 Task: Toggle line comment text.
Action: Mouse moved to (12, 53)
Screenshot: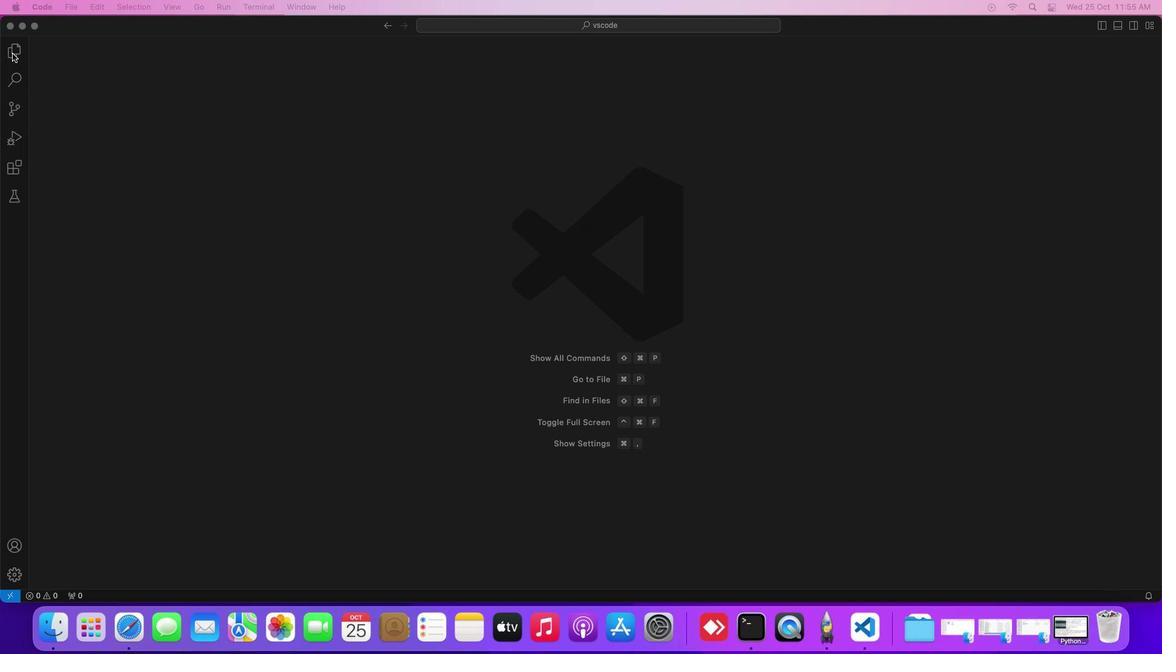 
Action: Mouse pressed left at (12, 53)
Screenshot: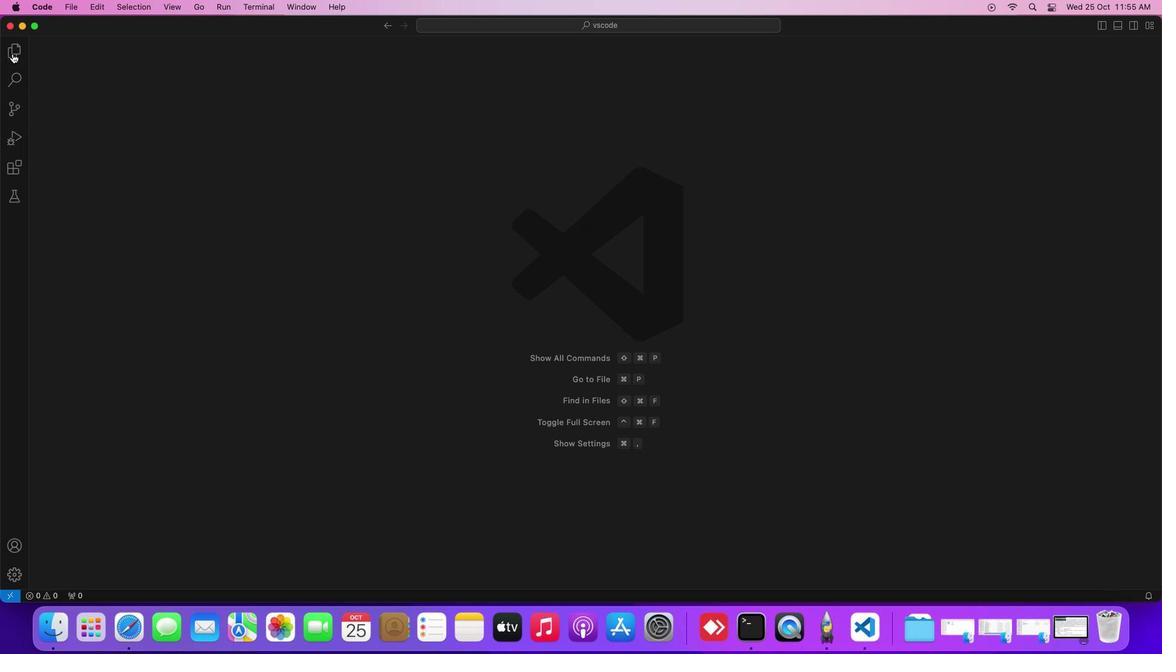 
Action: Mouse moved to (82, 92)
Screenshot: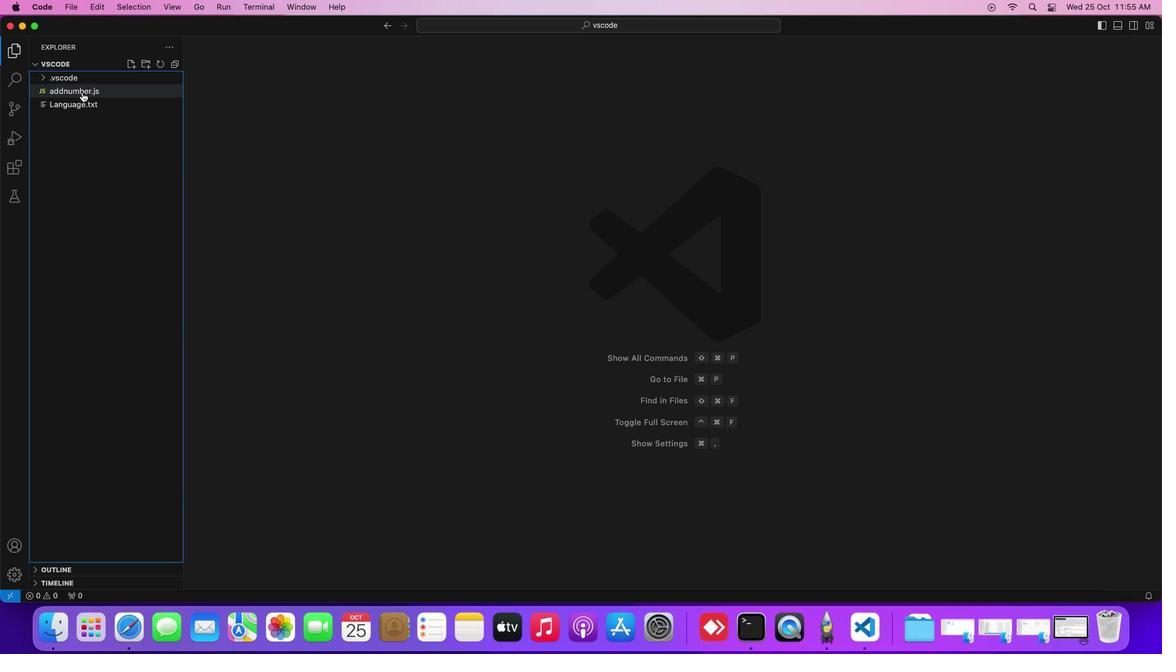 
Action: Mouse pressed left at (82, 92)
Screenshot: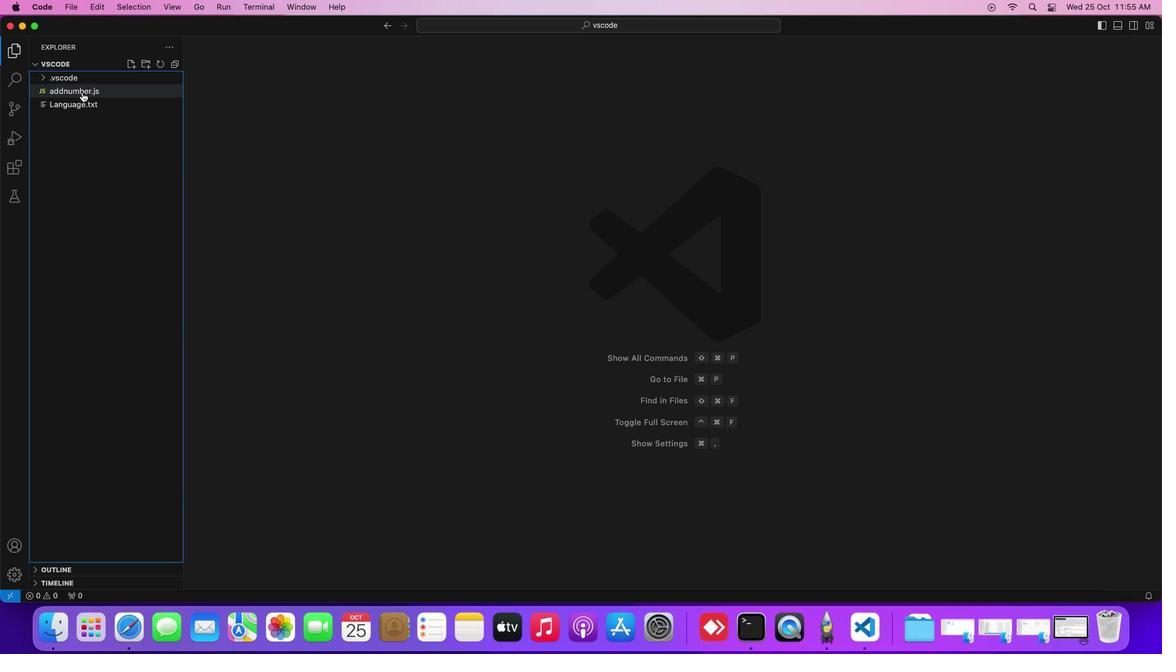 
Action: Mouse moved to (427, 76)
Screenshot: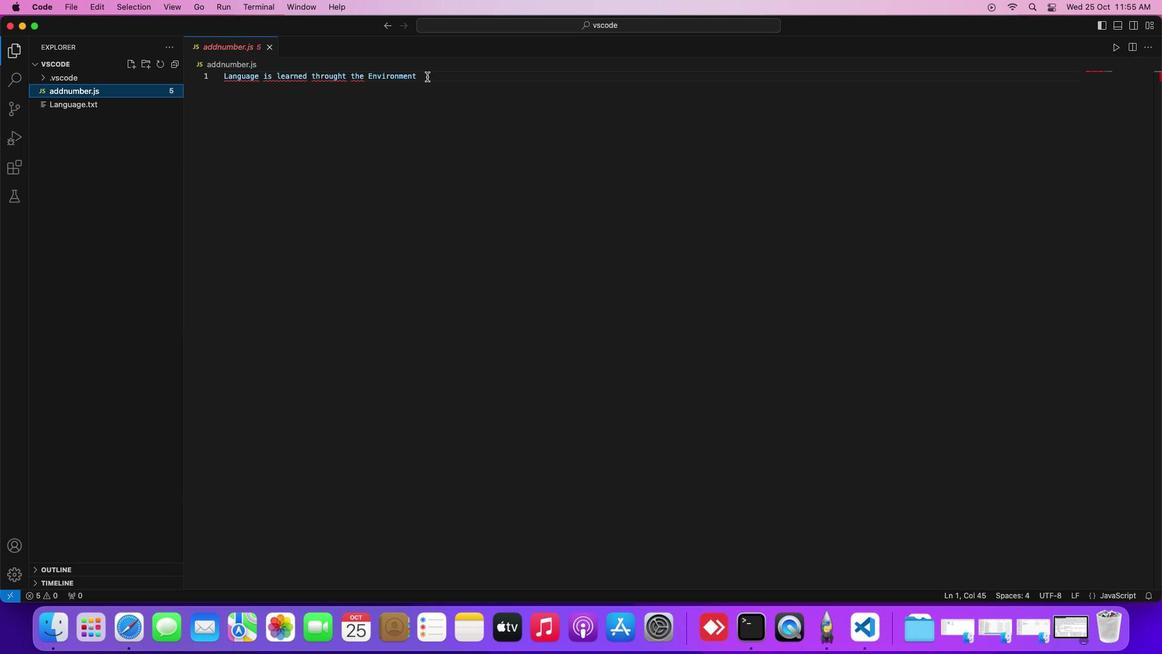 
Action: Mouse pressed left at (427, 76)
Screenshot: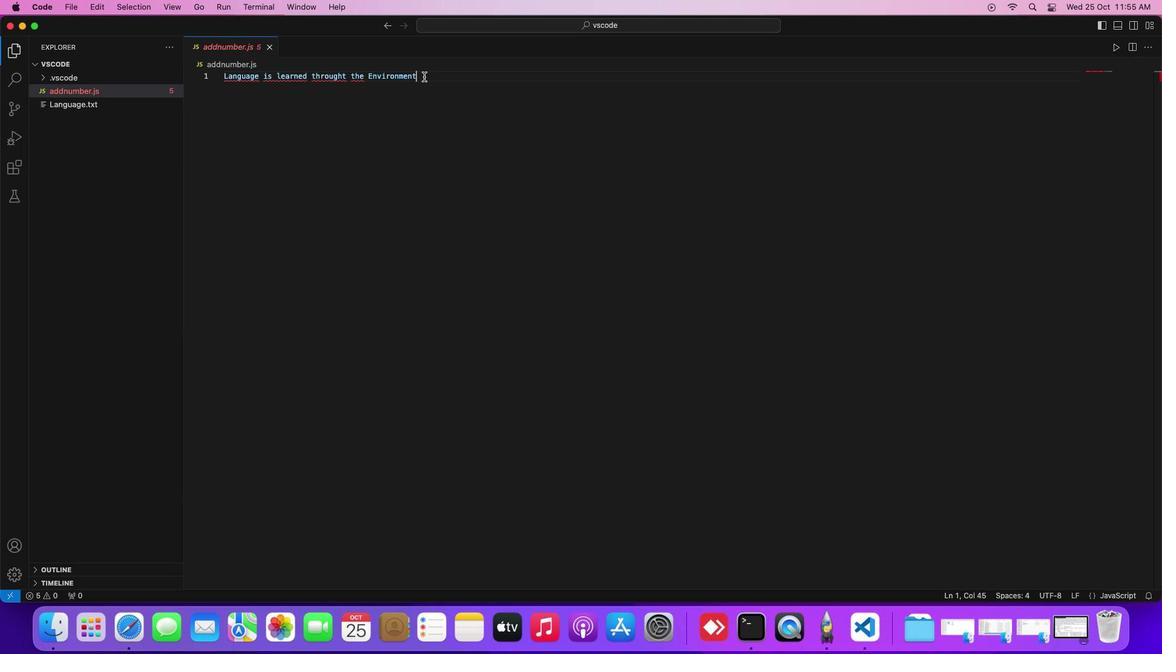 
Action: Mouse moved to (104, 6)
Screenshot: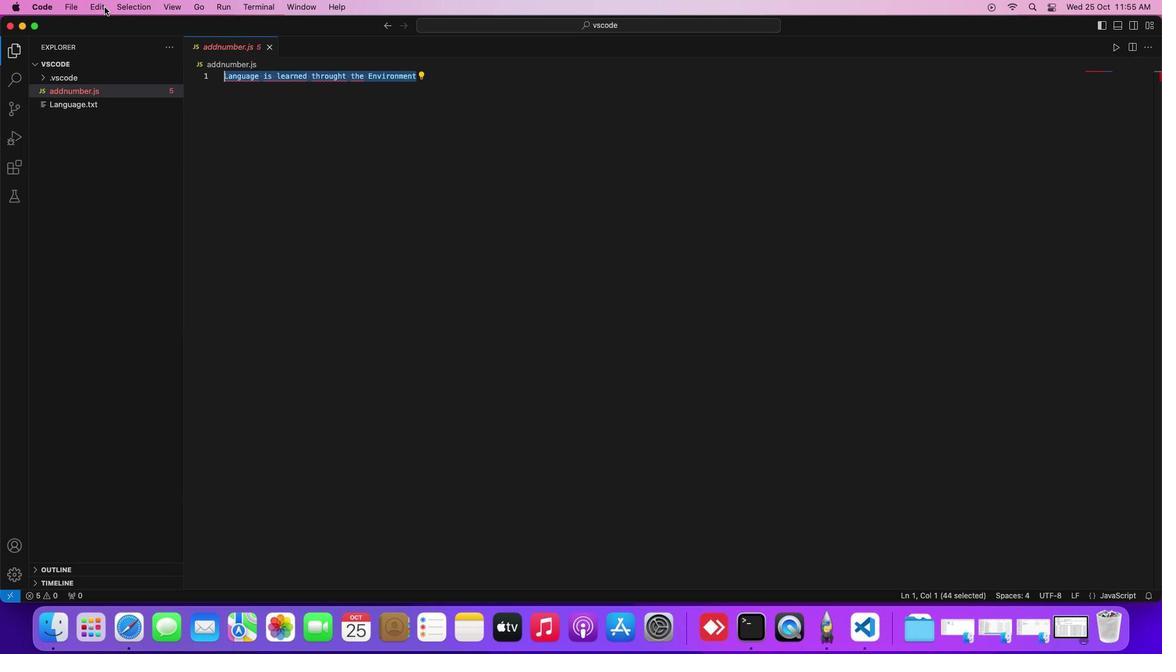 
Action: Mouse pressed left at (104, 6)
Screenshot: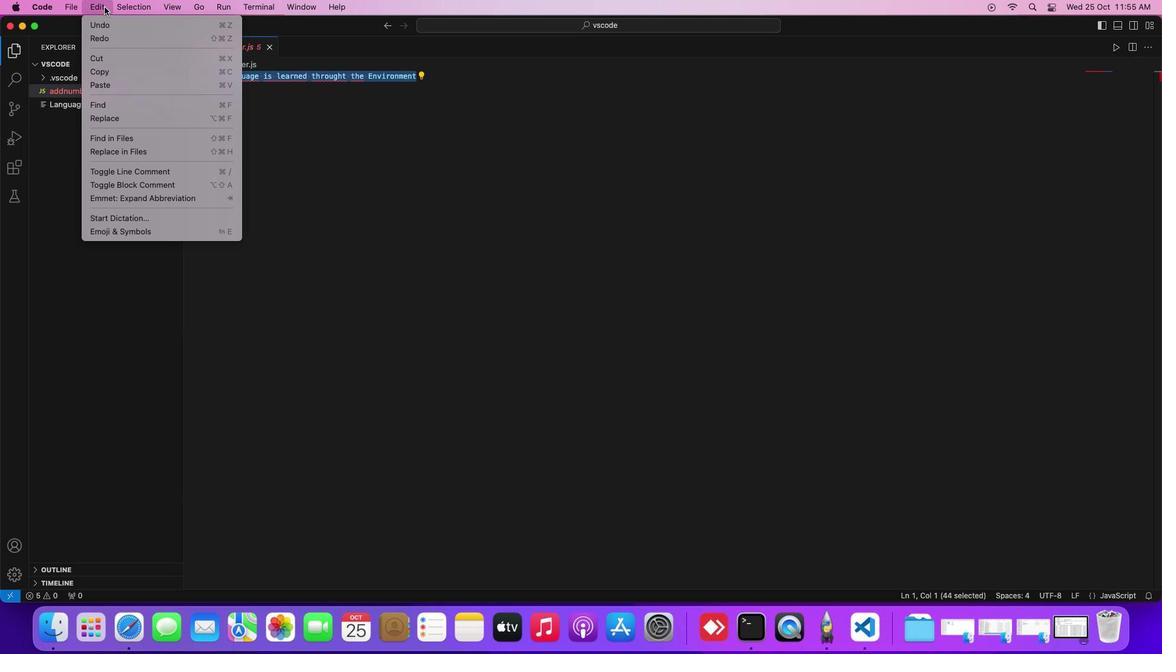 
Action: Mouse moved to (141, 172)
Screenshot: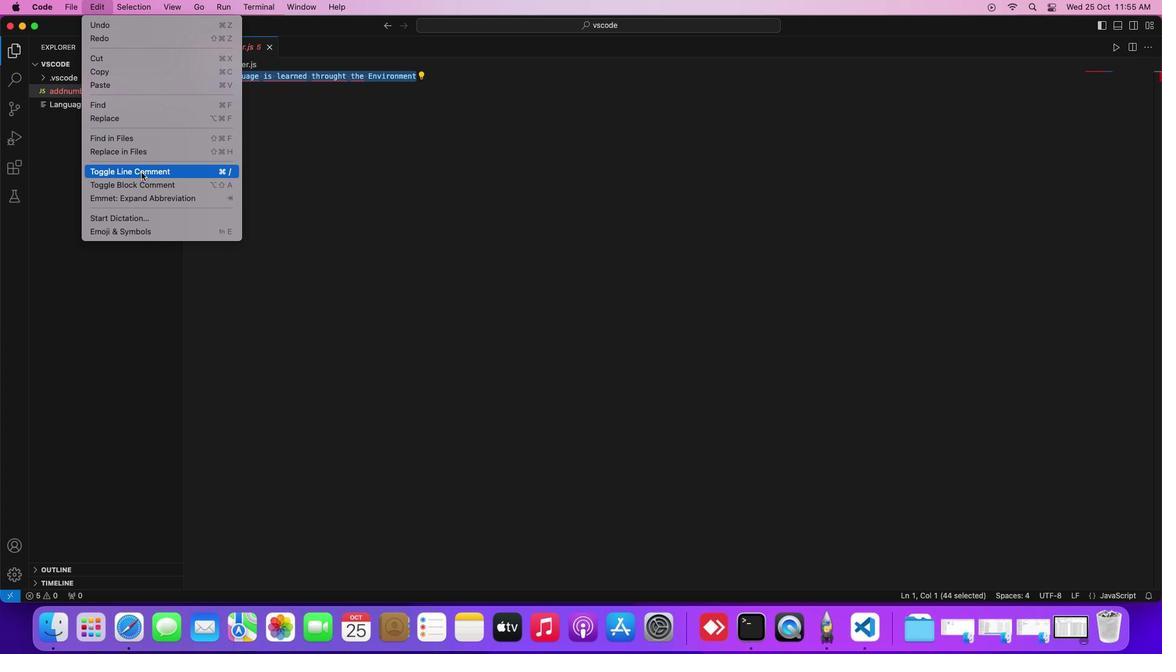 
Action: Mouse pressed left at (141, 172)
Screenshot: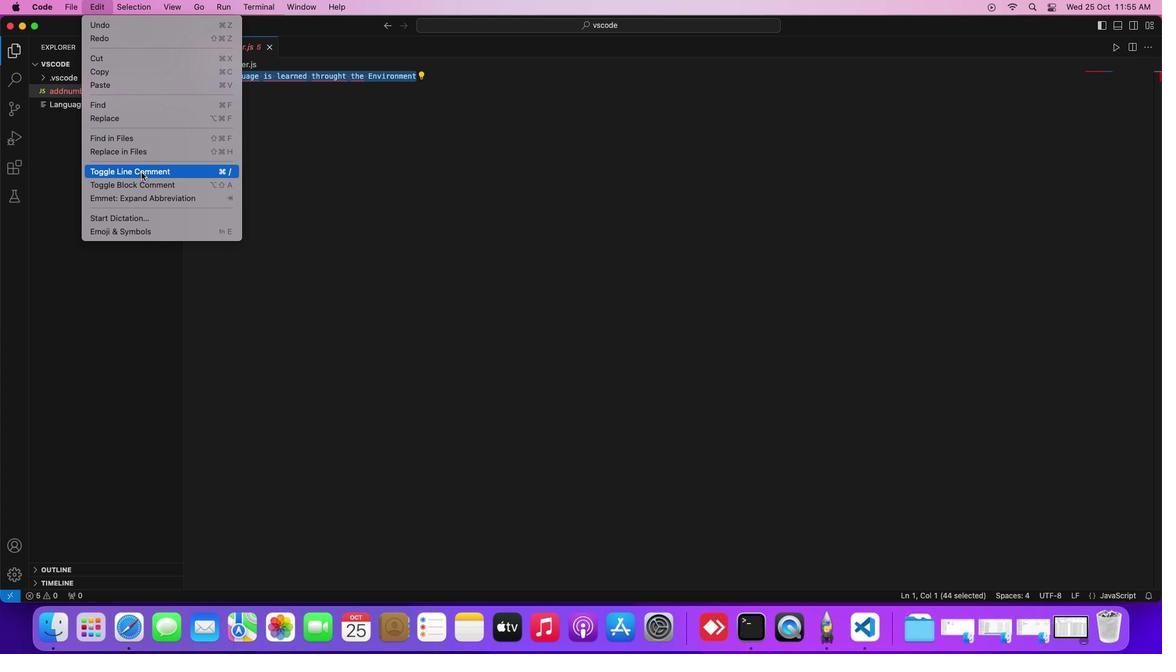 
Action: Mouse moved to (613, 96)
Screenshot: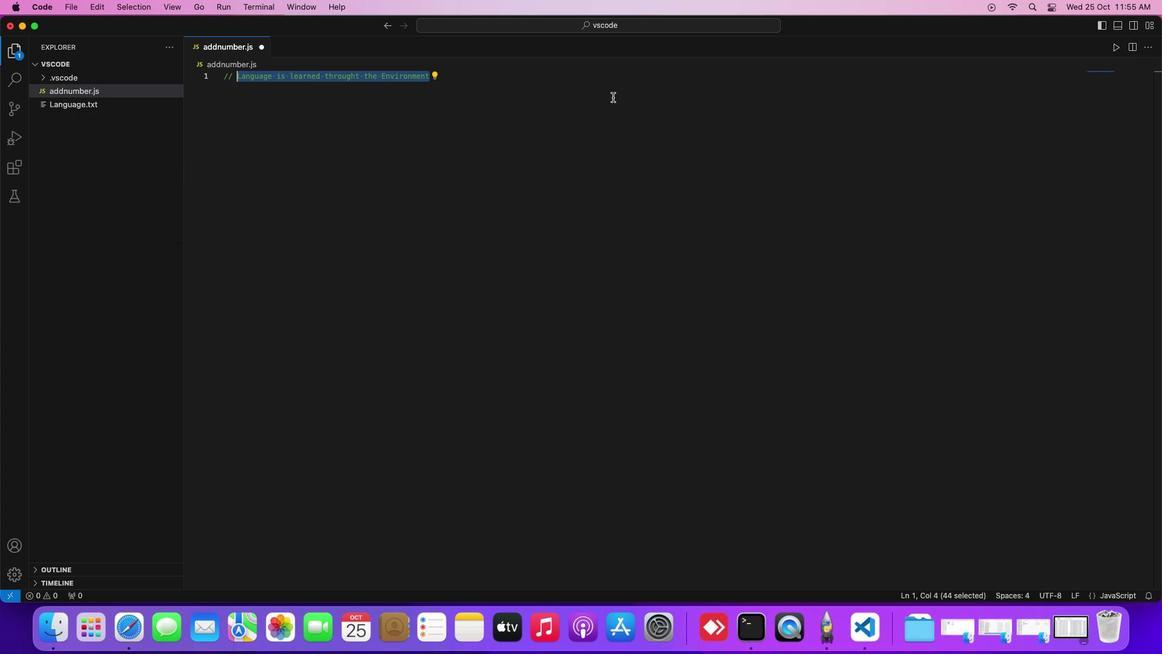 
